 Task: Add an event with the title Casual Marketing Campaign Brainstorming, date '2023/11/09', time 9:40 AM to 11:40 AM, logged in from the account softage.10@softage.netand send the event invitation to softage.8@softage.net and softage.1@softage.net. Set a reminder for the event 15 minutes before
Action: Mouse moved to (74, 105)
Screenshot: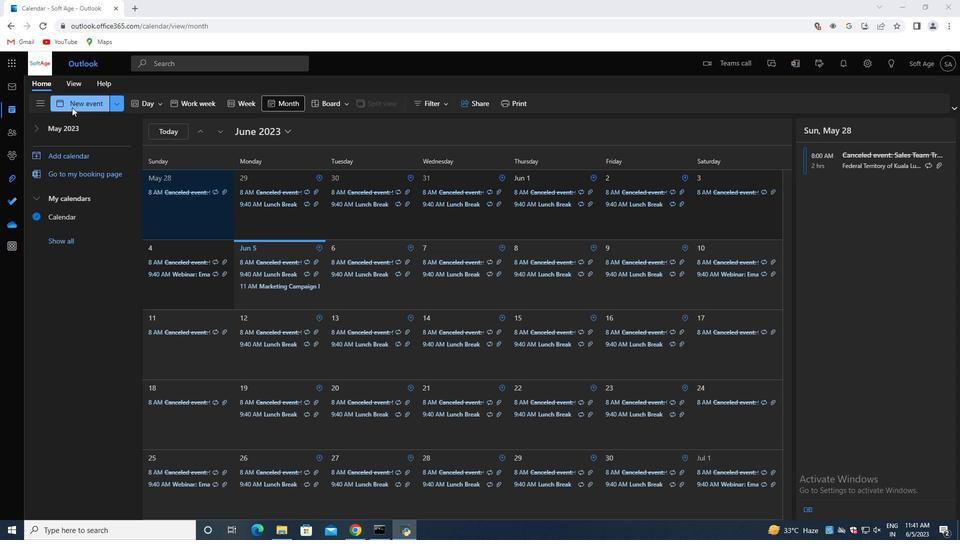 
Action: Mouse pressed left at (74, 105)
Screenshot: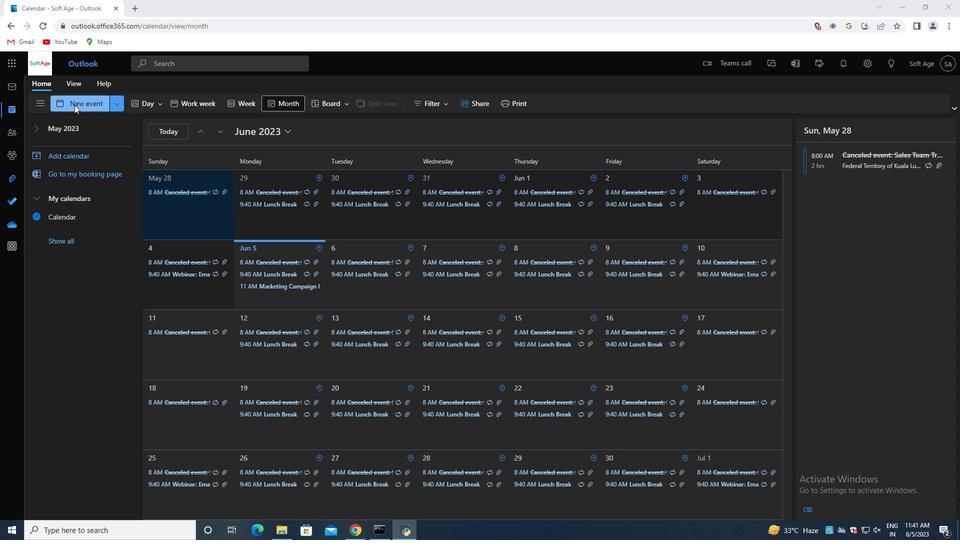 
Action: Mouse moved to (263, 165)
Screenshot: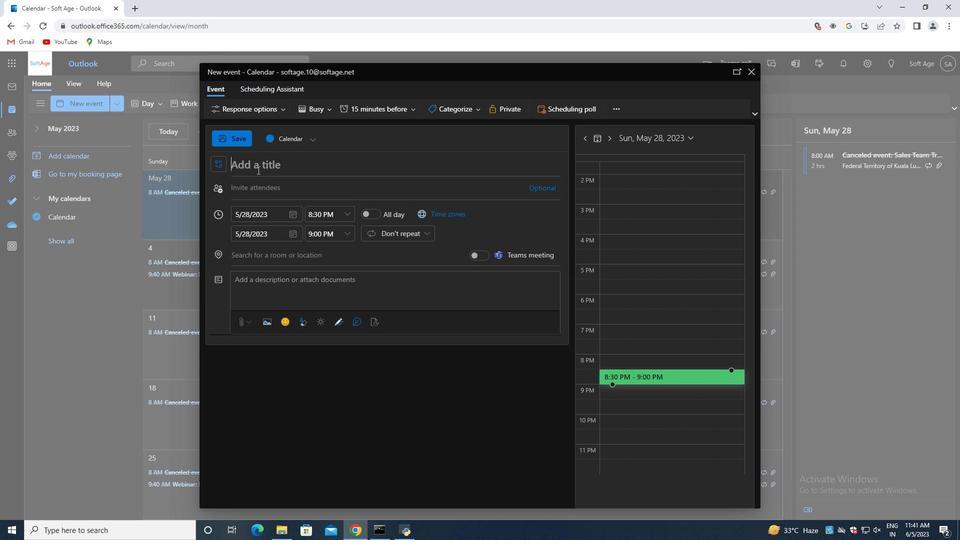 
Action: Mouse pressed left at (263, 165)
Screenshot: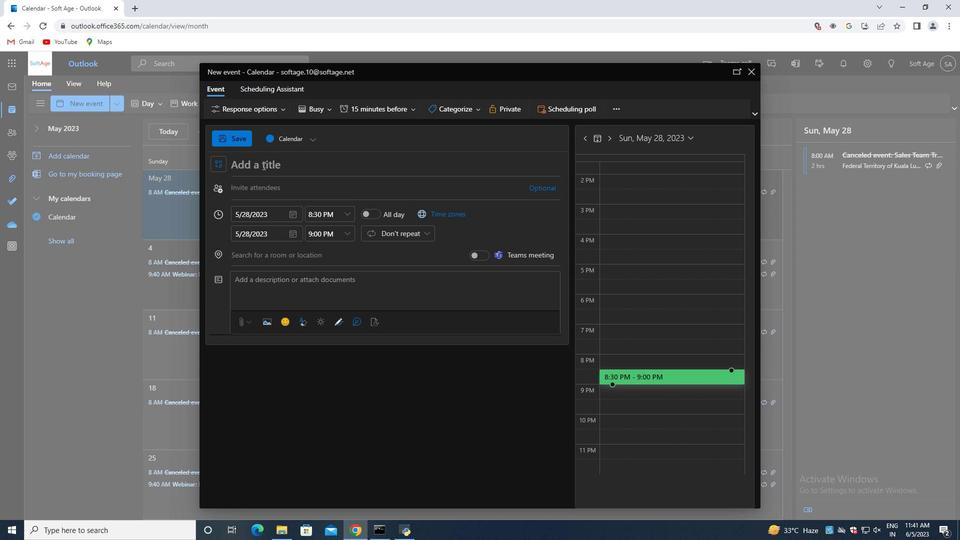 
Action: Key pressed <Key.shift>Casual<Key.space><Key.shift>Marketing<Key.space><Key.shift>Campaign<Key.space><Key.shift>Brainstorming
Screenshot: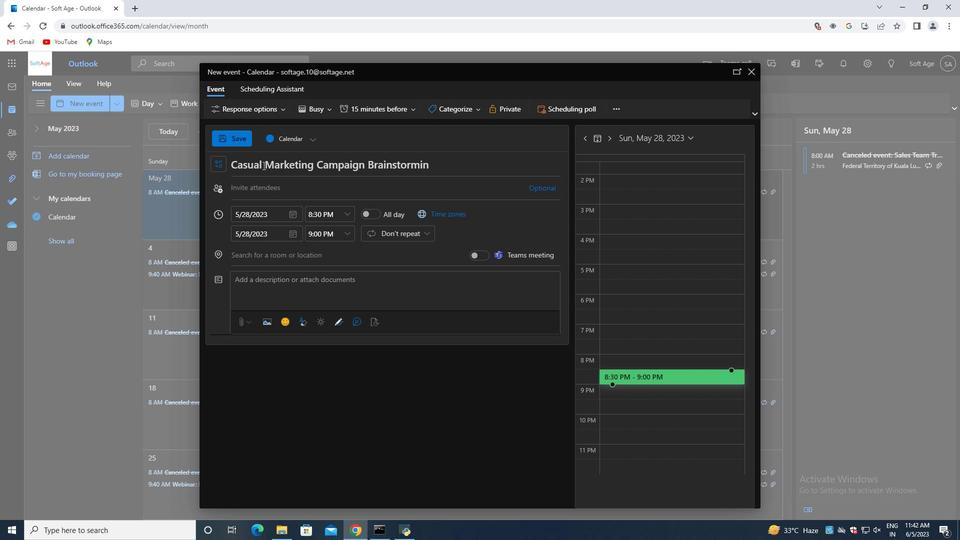 
Action: Mouse moved to (294, 214)
Screenshot: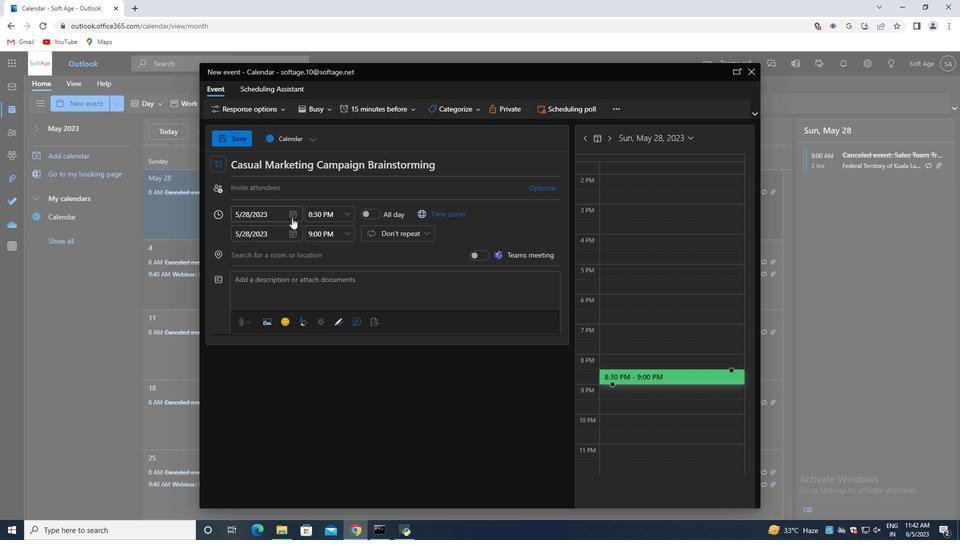 
Action: Mouse pressed left at (294, 214)
Screenshot: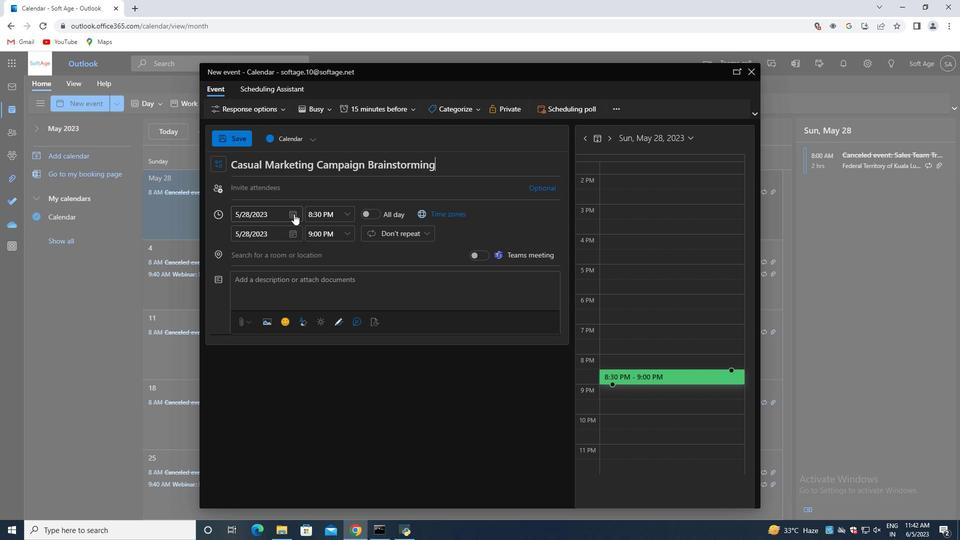 
Action: Mouse moved to (330, 237)
Screenshot: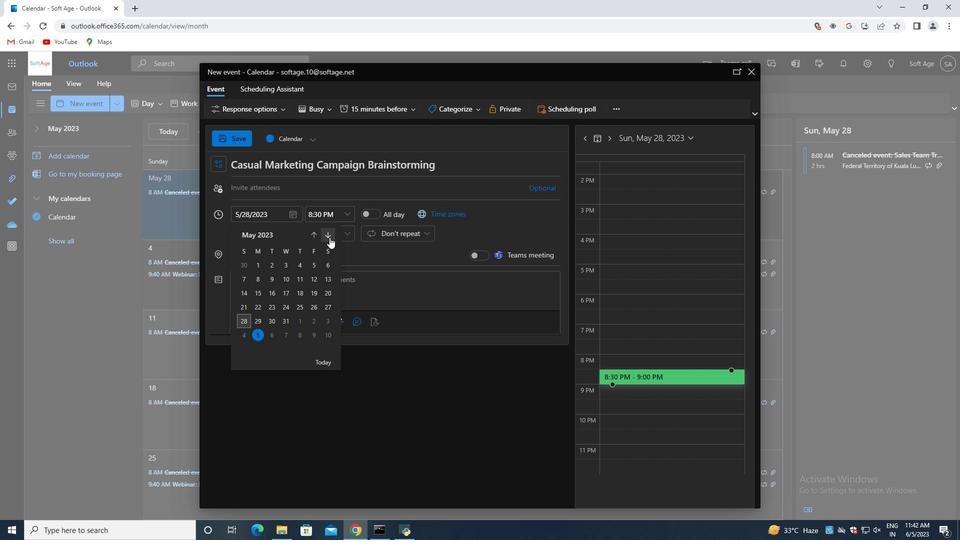 
Action: Mouse pressed left at (330, 237)
Screenshot: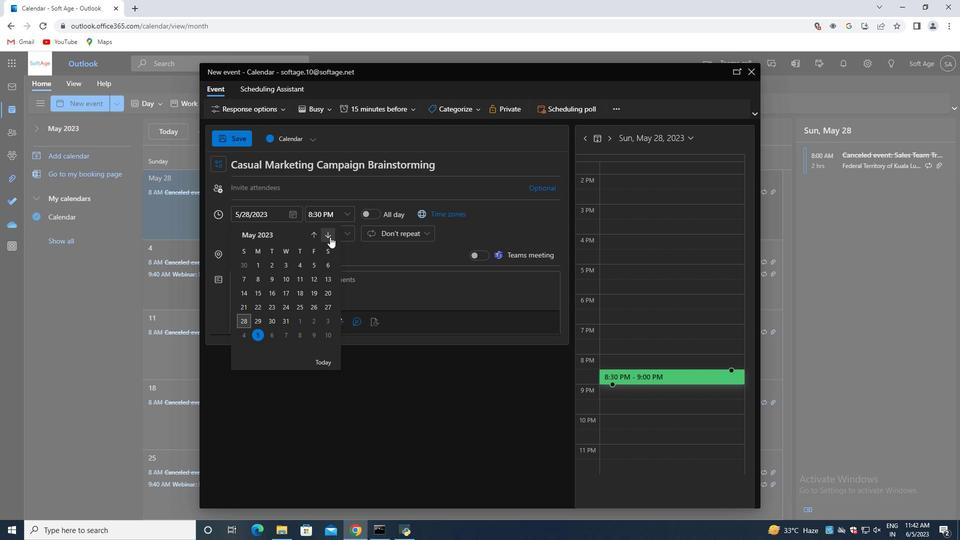 
Action: Mouse moved to (330, 236)
Screenshot: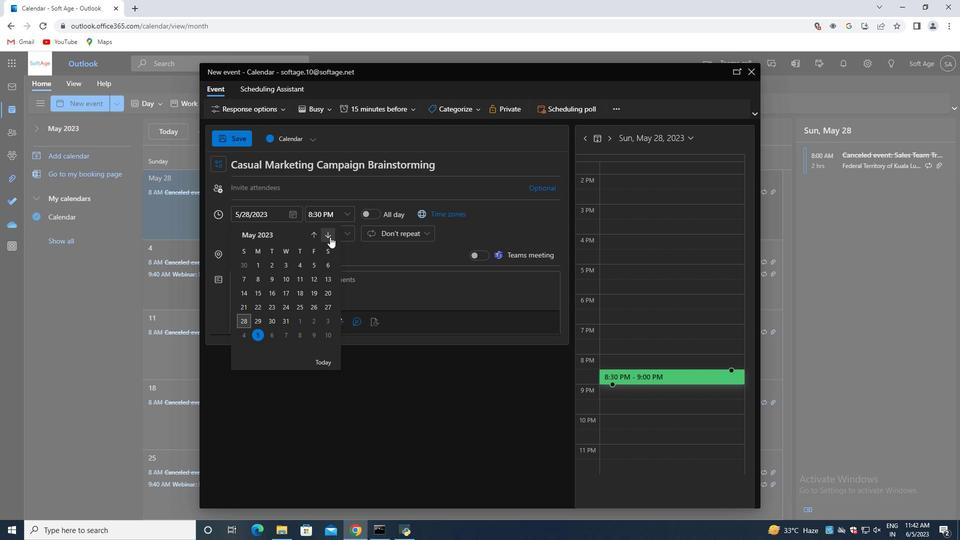 
Action: Mouse pressed left at (330, 236)
Screenshot: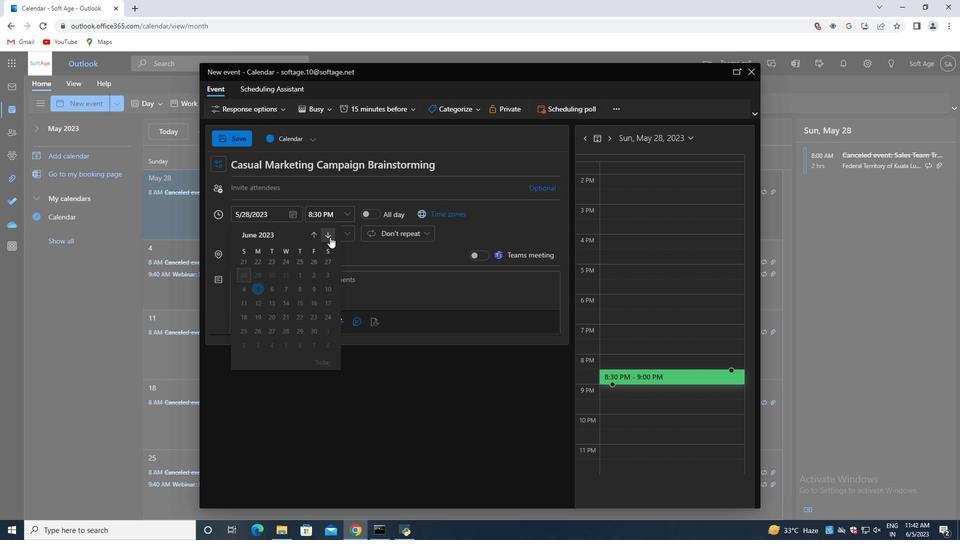 
Action: Mouse pressed left at (330, 236)
Screenshot: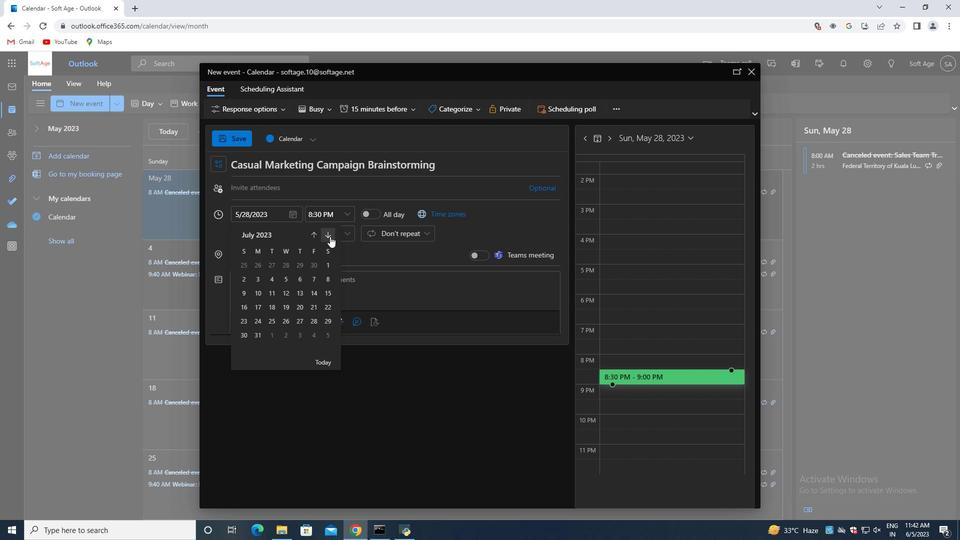 
Action: Mouse pressed left at (330, 236)
Screenshot: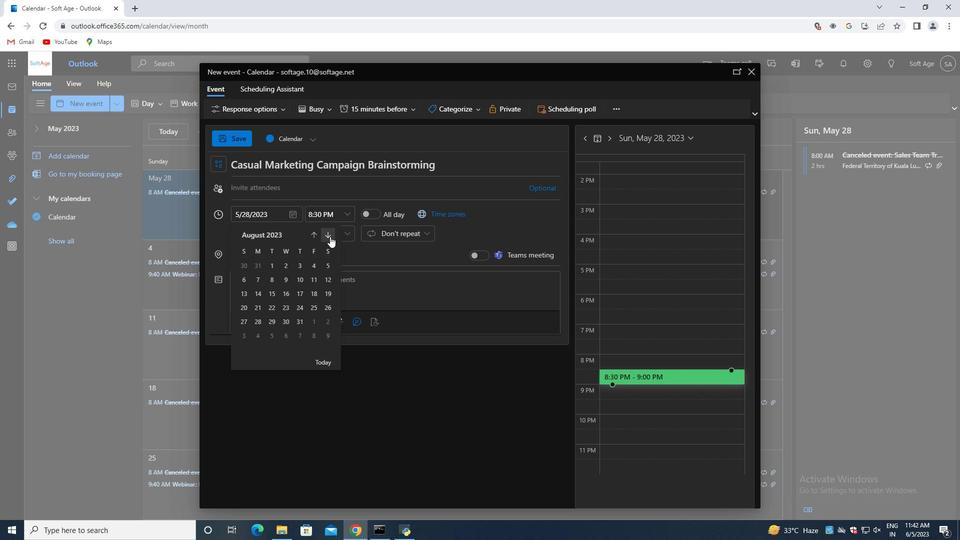 
Action: Mouse pressed left at (330, 236)
Screenshot: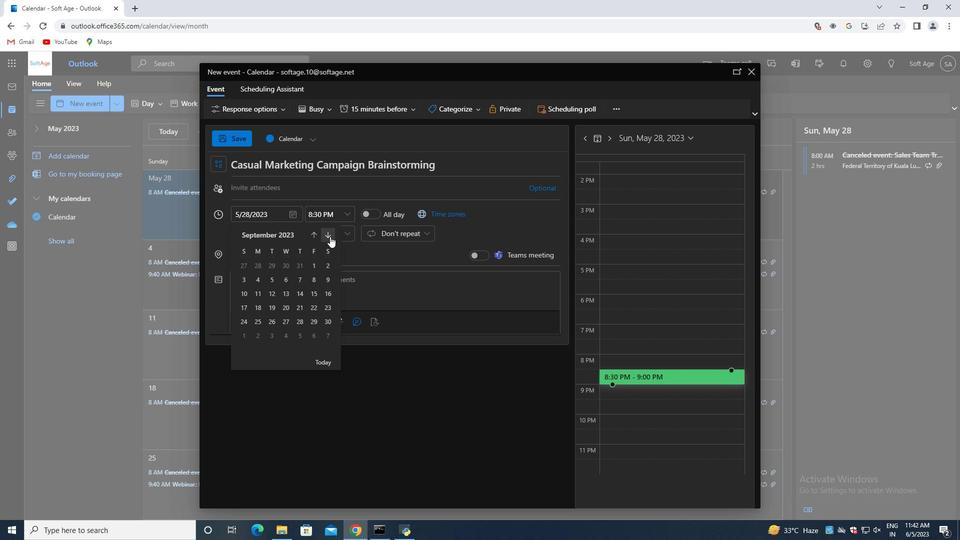 
Action: Mouse pressed left at (330, 236)
Screenshot: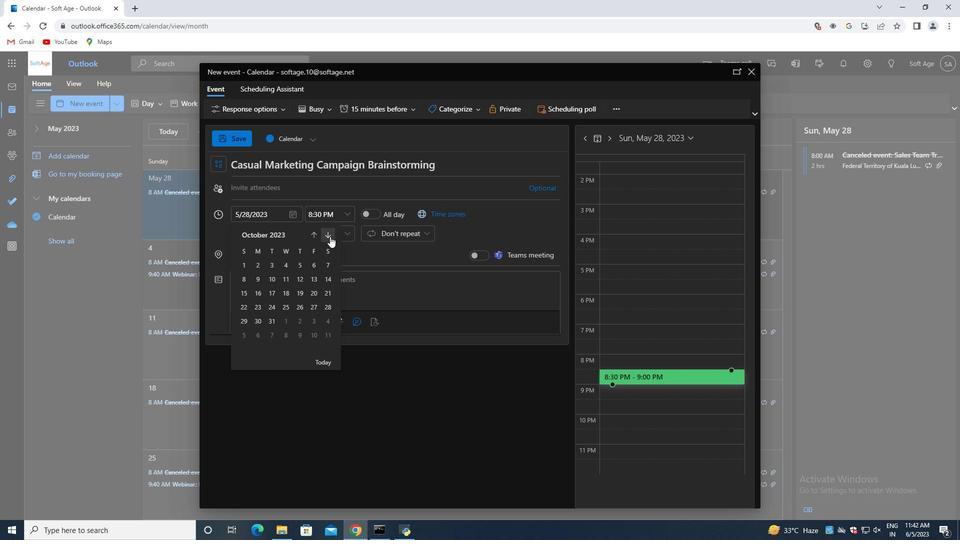 
Action: Mouse moved to (296, 278)
Screenshot: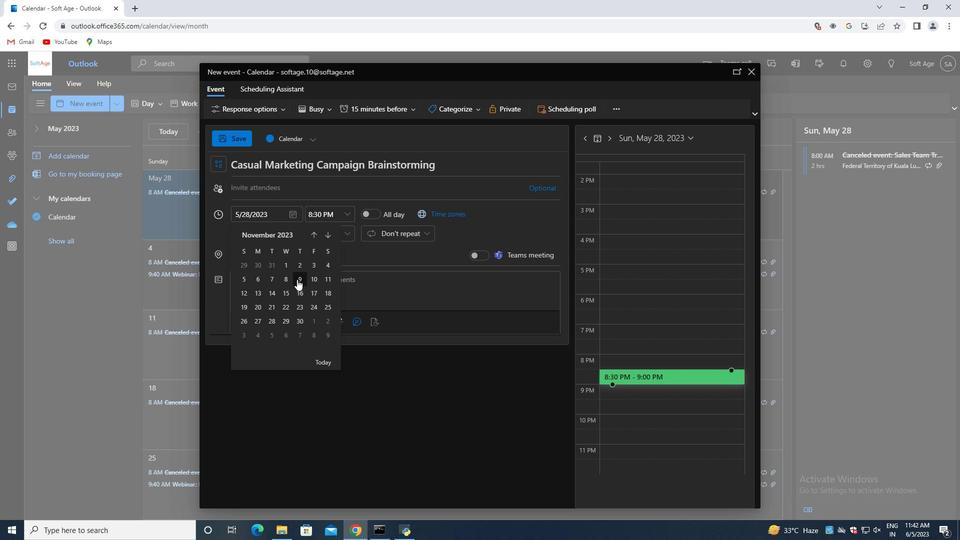 
Action: Mouse pressed left at (296, 278)
Screenshot: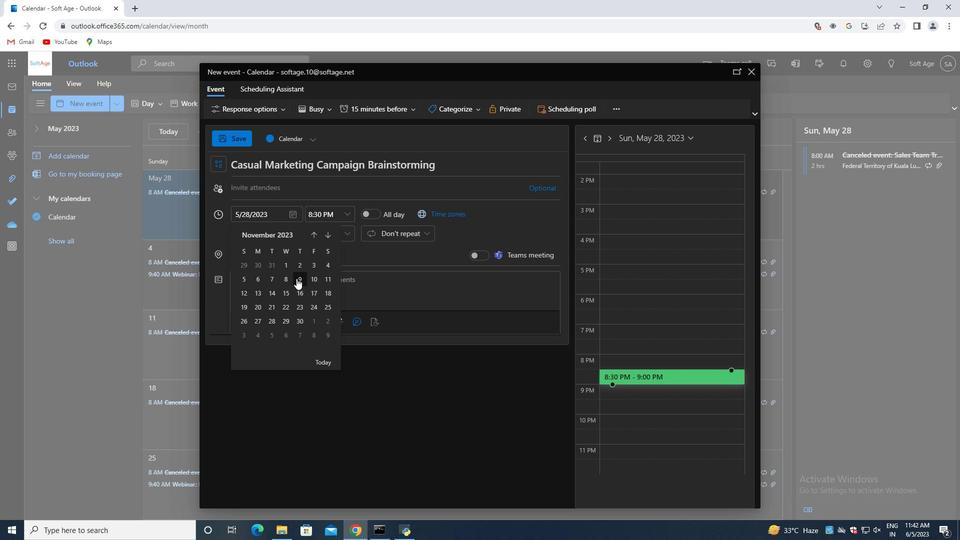 
Action: Mouse moved to (349, 213)
Screenshot: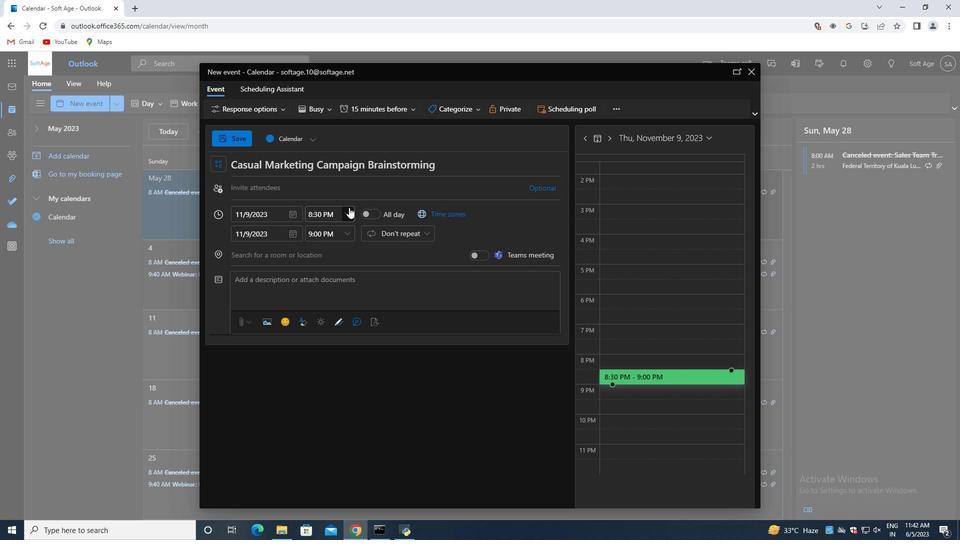 
Action: Mouse pressed left at (349, 213)
Screenshot: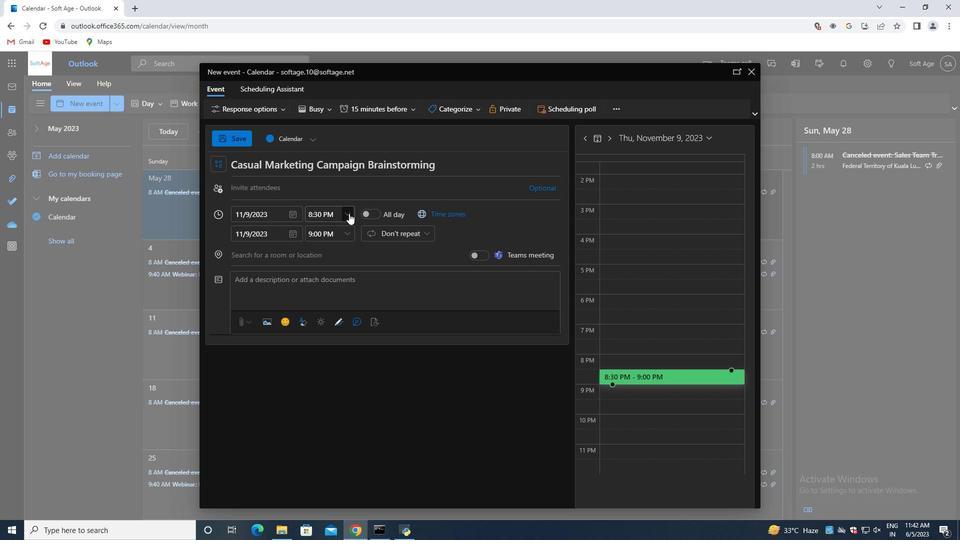 
Action: Mouse moved to (333, 252)
Screenshot: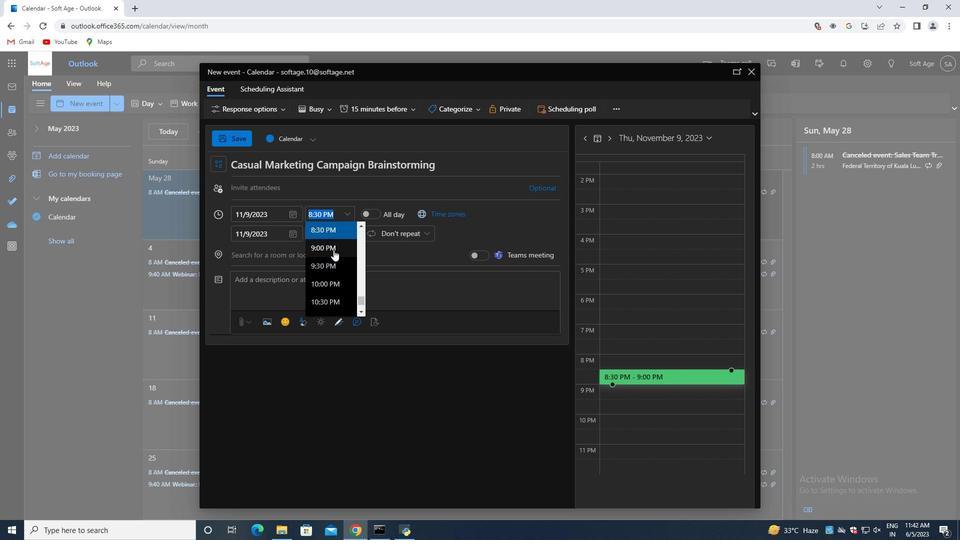 
Action: Mouse scrolled (333, 253) with delta (0, 0)
Screenshot: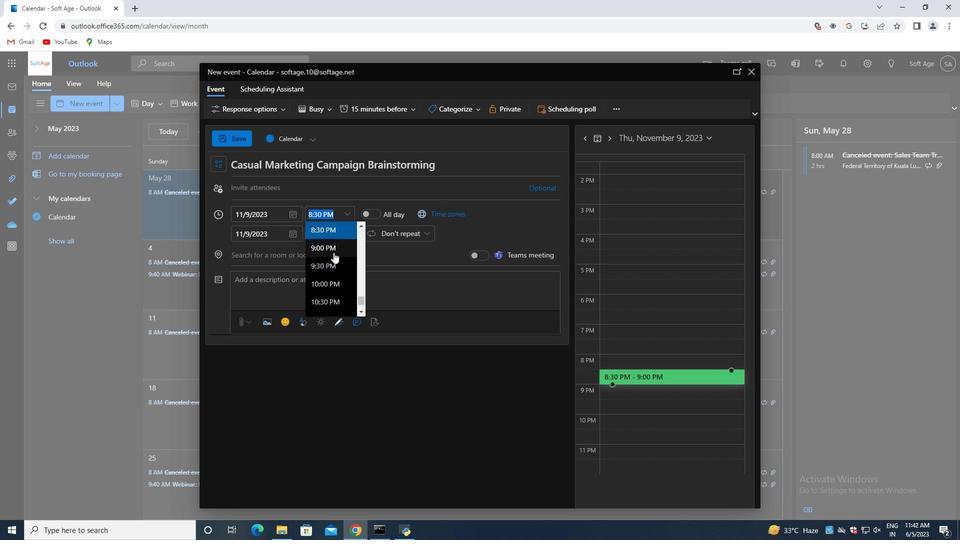 
Action: Mouse scrolled (333, 253) with delta (0, 0)
Screenshot: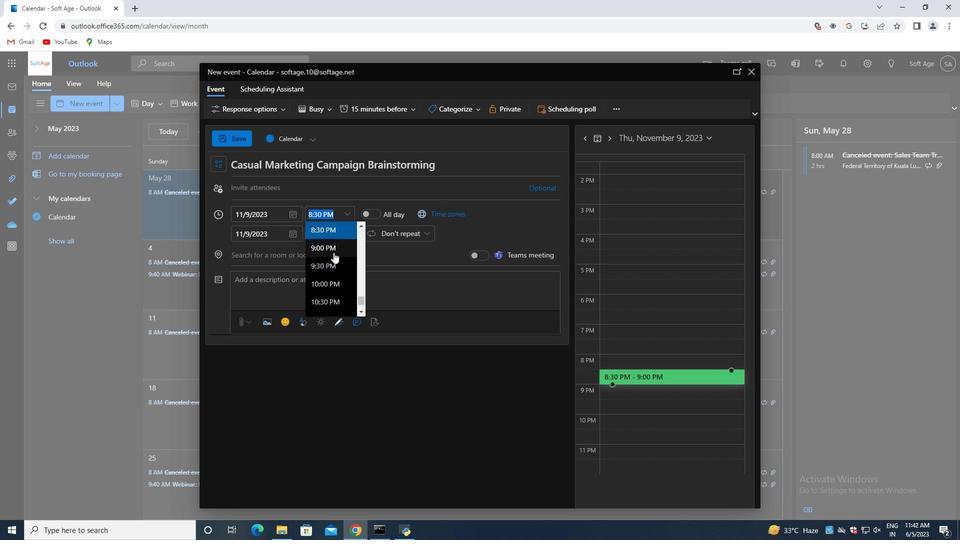 
Action: Mouse scrolled (333, 253) with delta (0, 0)
Screenshot: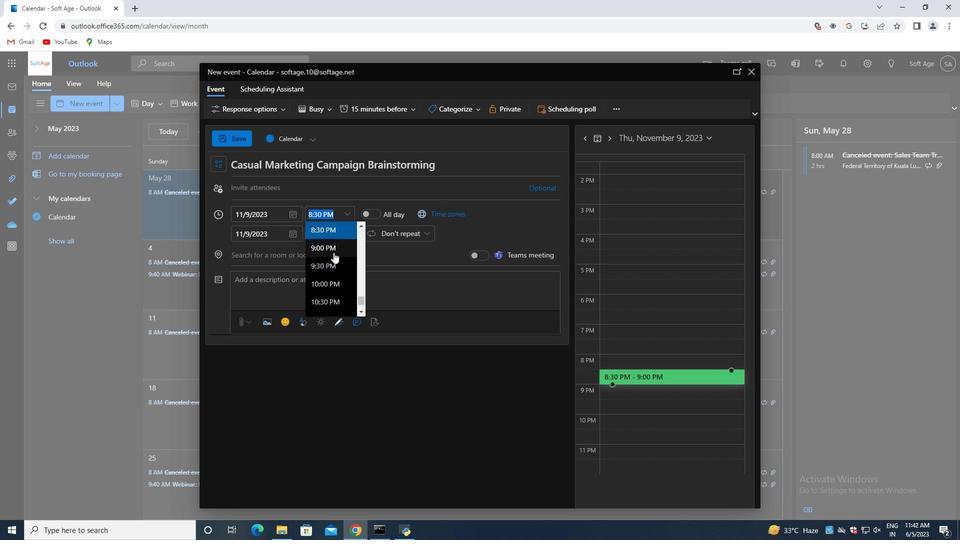 
Action: Mouse scrolled (333, 253) with delta (0, 0)
Screenshot: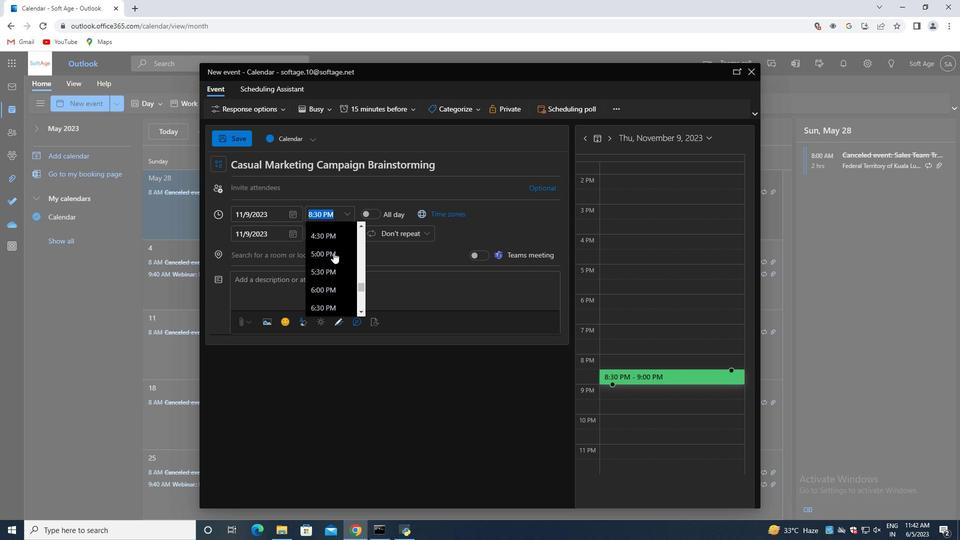 
Action: Mouse scrolled (333, 253) with delta (0, 0)
Screenshot: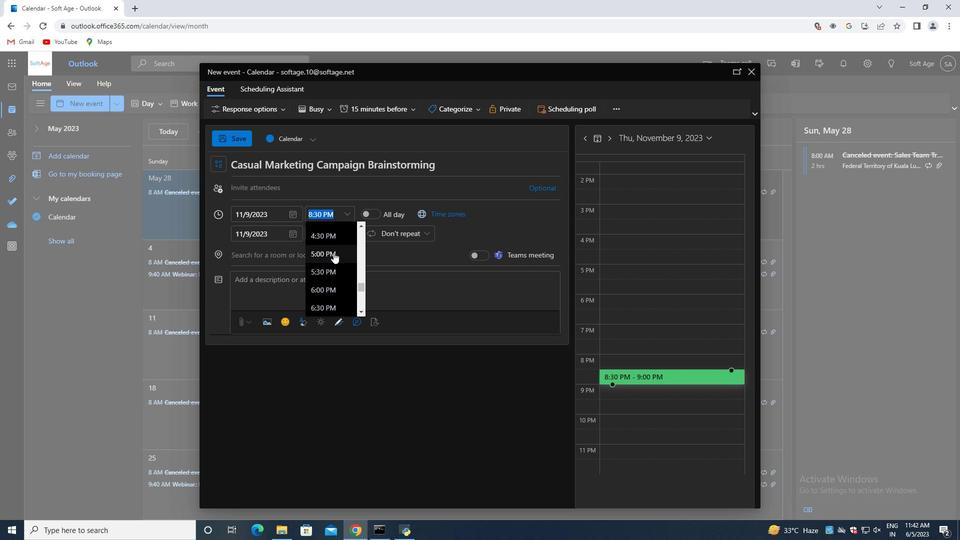 
Action: Mouse scrolled (333, 253) with delta (0, 0)
Screenshot: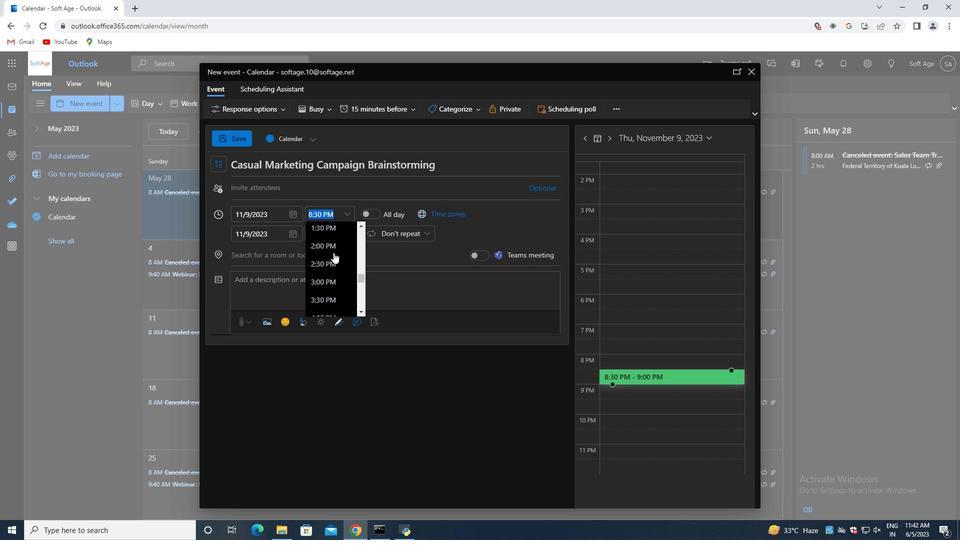 
Action: Mouse scrolled (333, 253) with delta (0, 0)
Screenshot: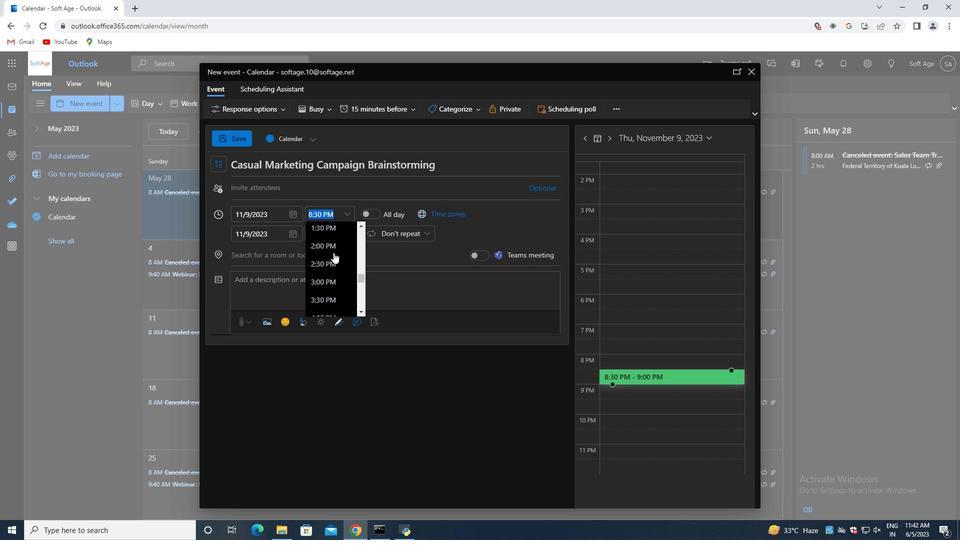 
Action: Mouse scrolled (333, 253) with delta (0, 0)
Screenshot: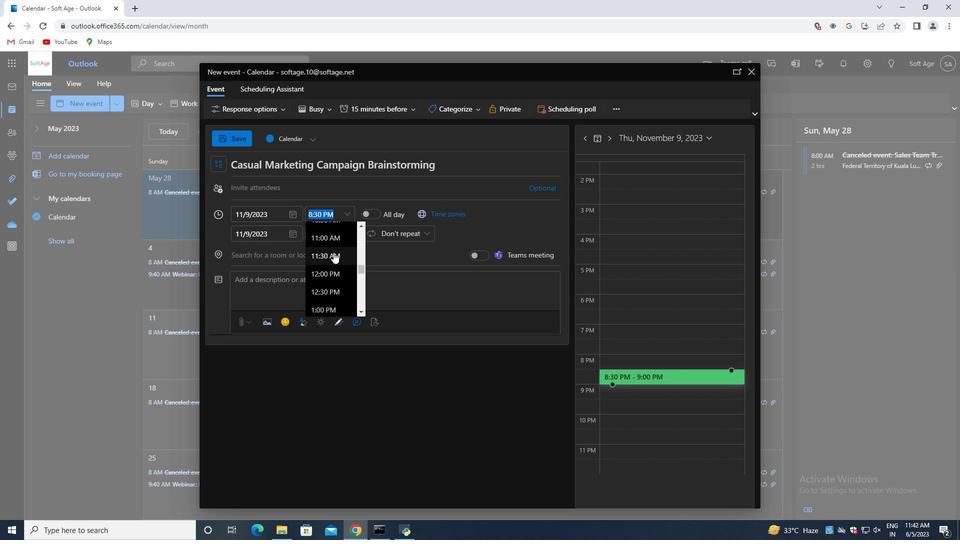 
Action: Mouse moved to (323, 236)
Screenshot: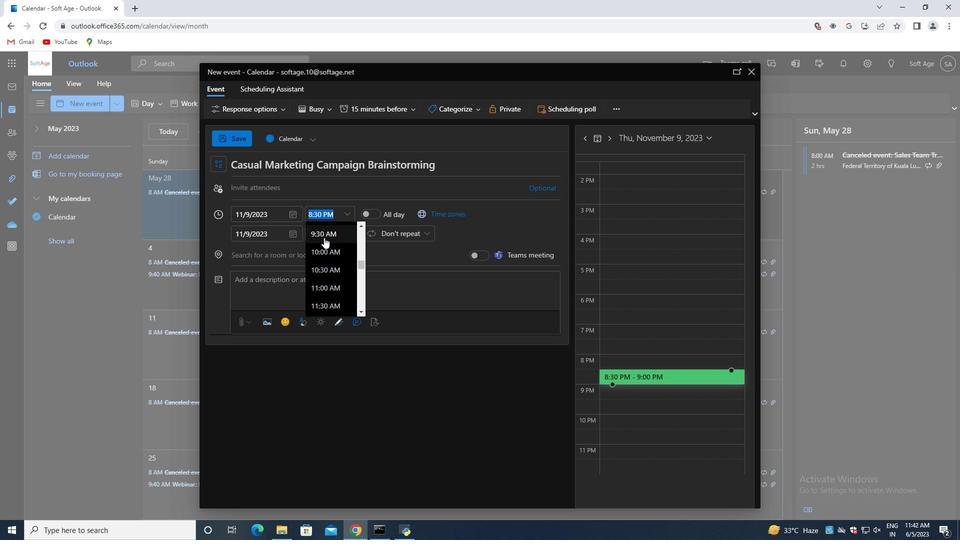 
Action: Mouse pressed left at (323, 236)
Screenshot: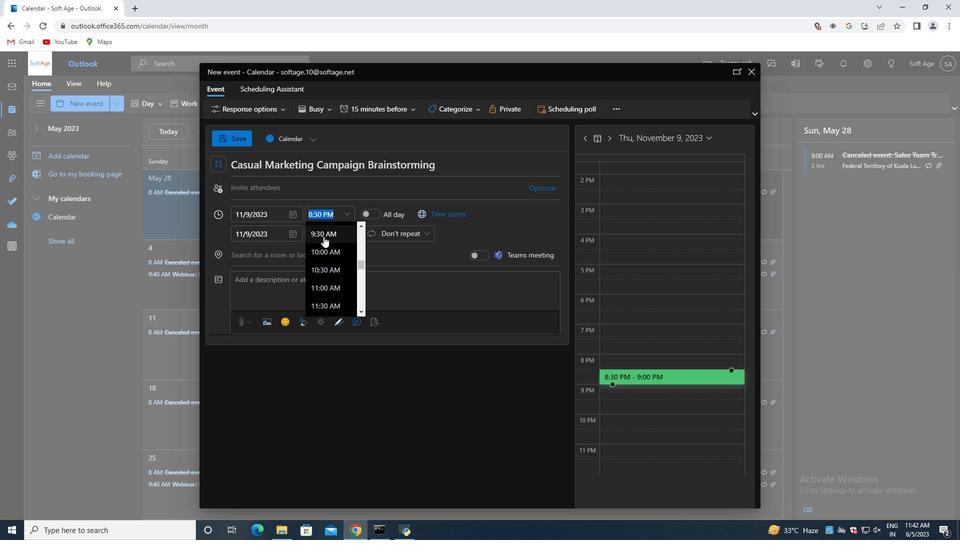 
Action: Key pressed <Key.left><Key.left><Key.left><Key.backspace><Key.backspace>40
Screenshot: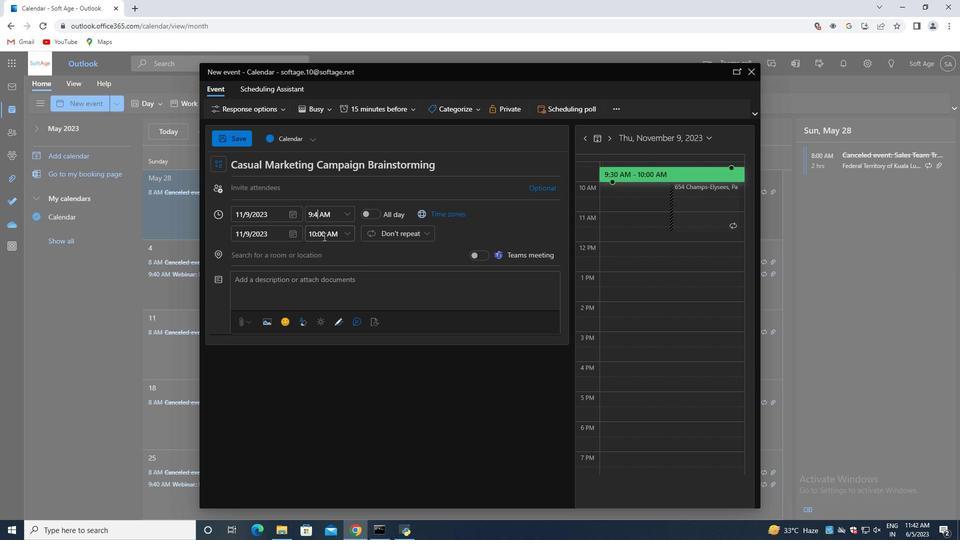 
Action: Mouse moved to (350, 238)
Screenshot: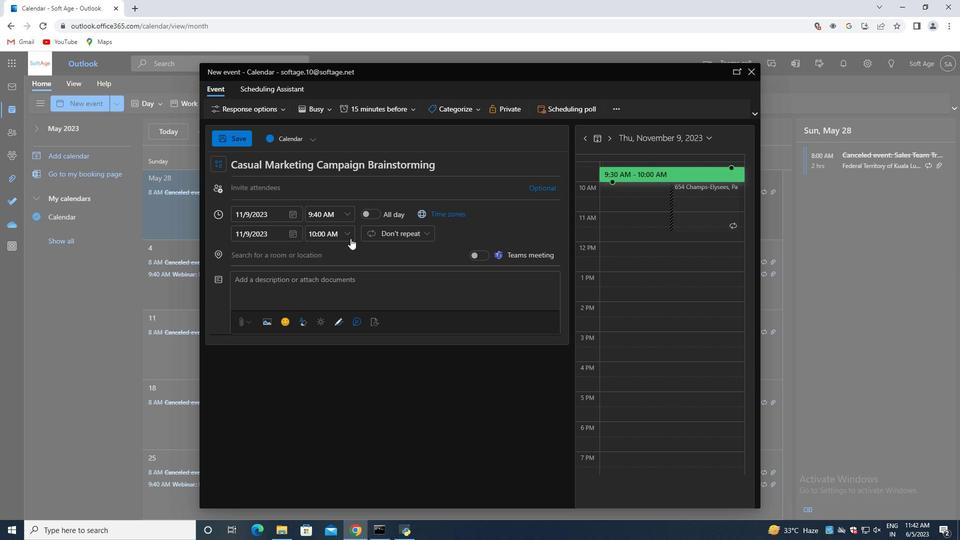
Action: Mouse pressed left at (350, 238)
Screenshot: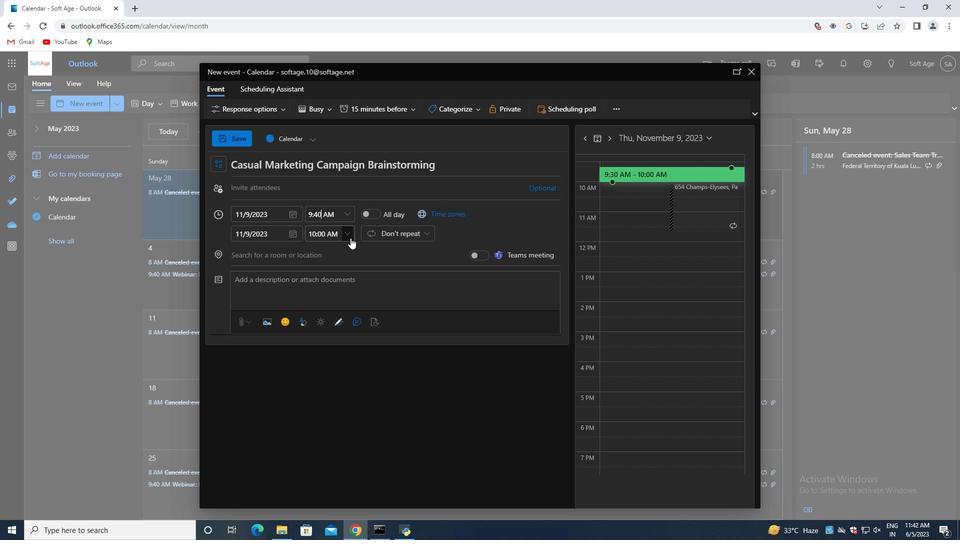 
Action: Mouse moved to (343, 298)
Screenshot: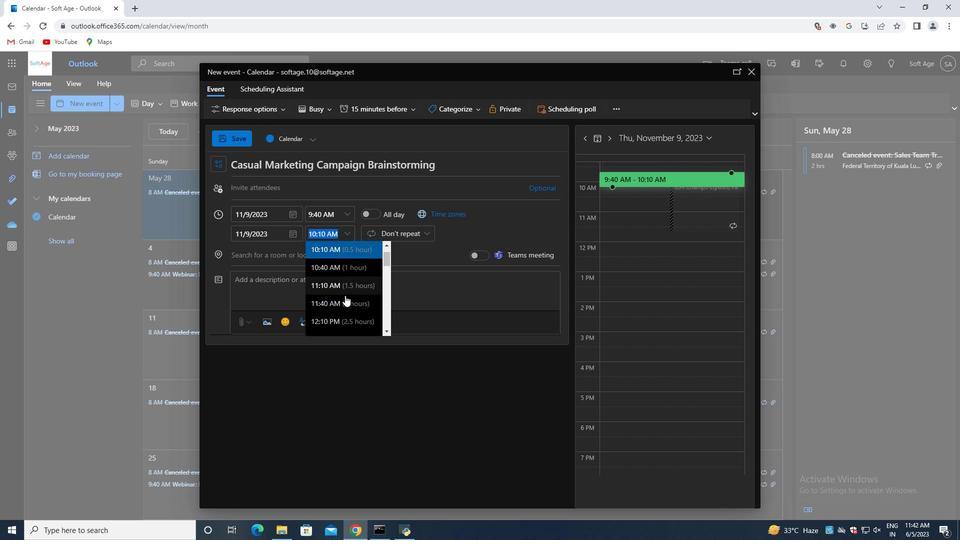 
Action: Mouse pressed left at (343, 298)
Screenshot: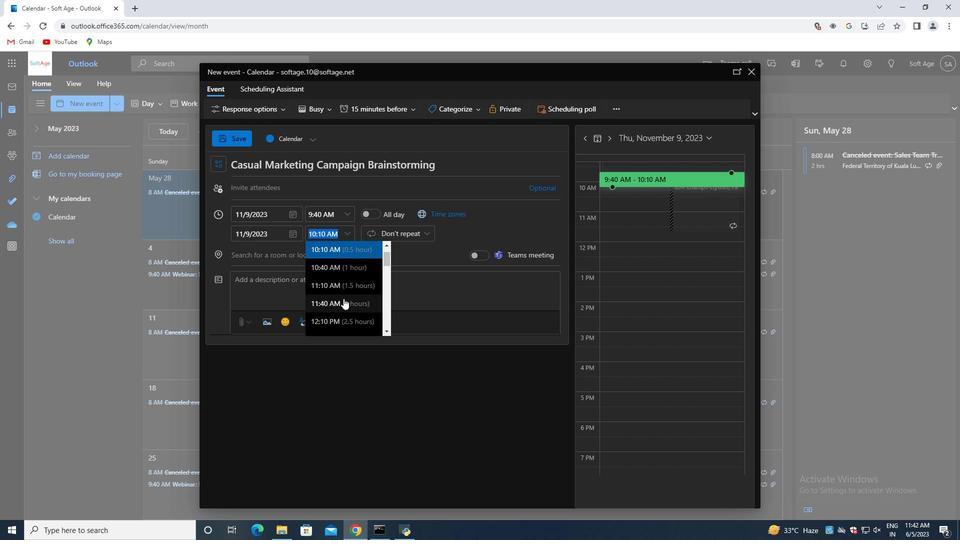 
Action: Mouse moved to (260, 186)
Screenshot: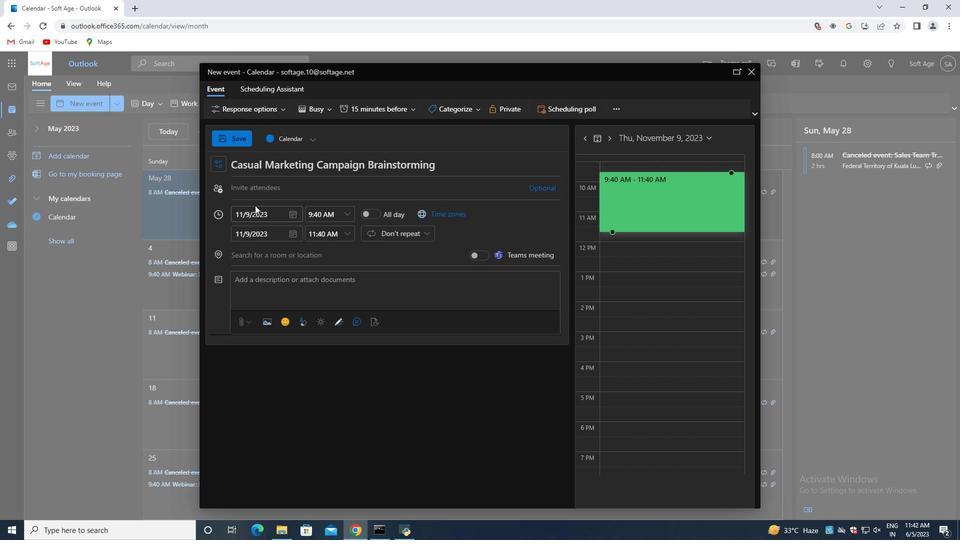 
Action: Mouse pressed left at (260, 186)
Screenshot: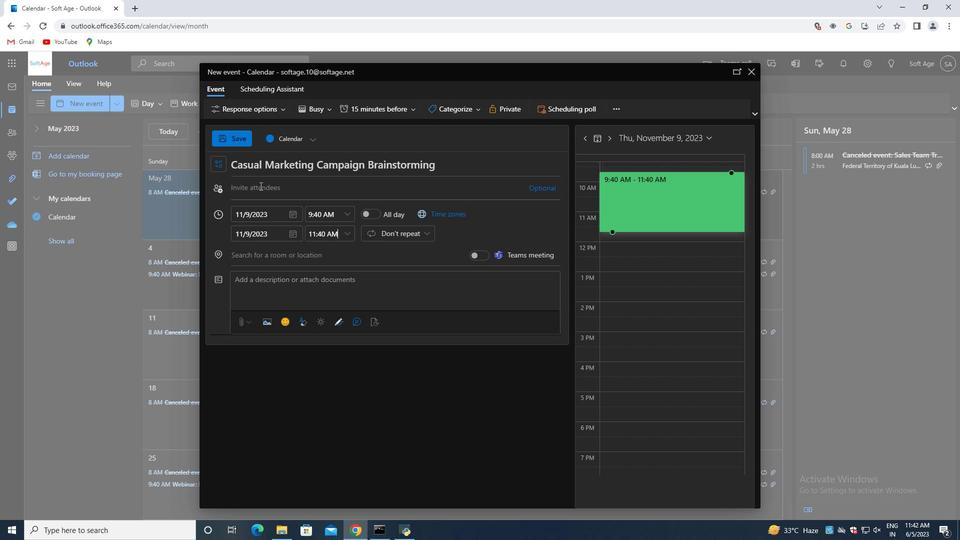
Action: Key pressed softage.8<Key.shift>@sofatge.net<Key.backspace><Key.backspace><Key.backspace><Key.backspace><Key.backspace><Key.backspace><Key.backspace><Key.backspace>tage.net<Key.enter>softage.1<Key.shift>@softage.net<Key.enter>
Screenshot: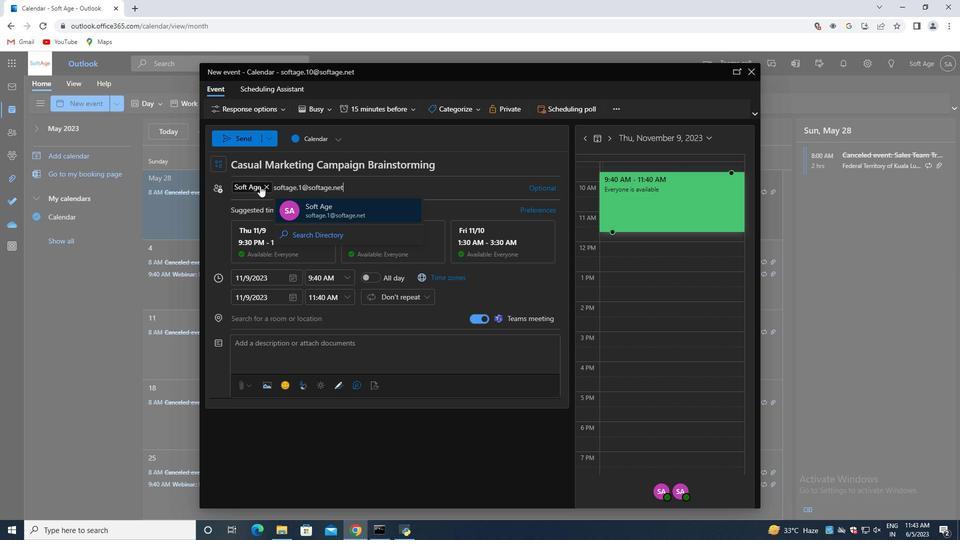 
Action: Mouse moved to (388, 103)
Screenshot: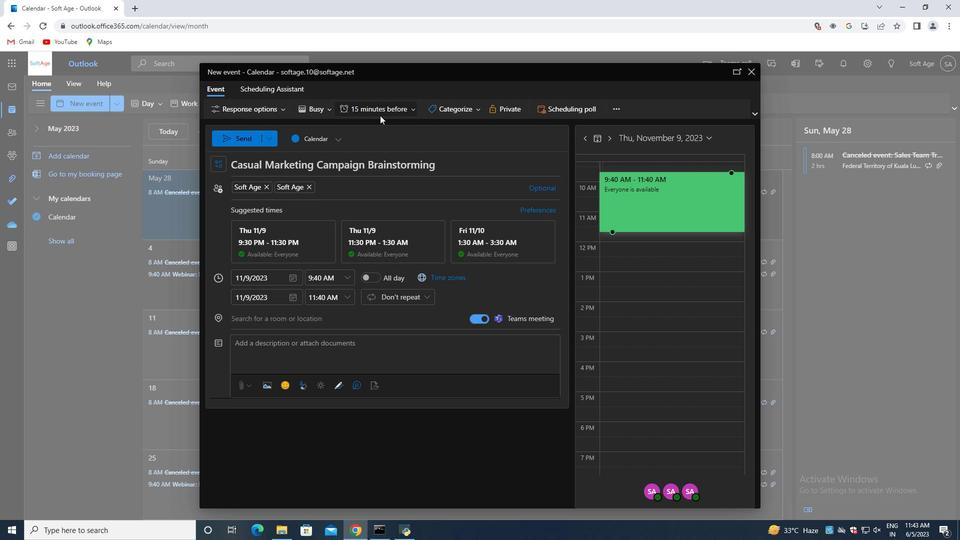 
Action: Mouse pressed left at (388, 103)
Screenshot: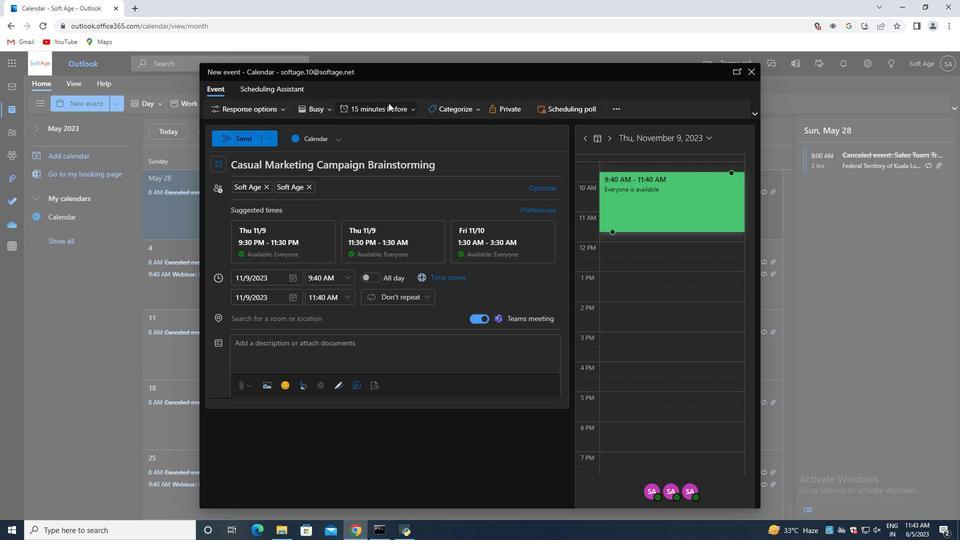 
Action: Mouse moved to (383, 187)
Screenshot: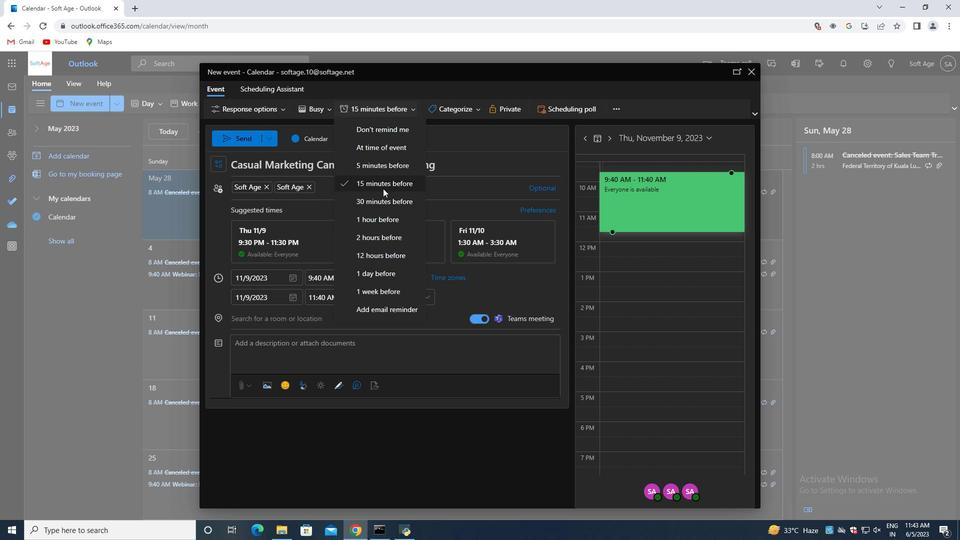 
Action: Mouse pressed left at (383, 187)
Screenshot: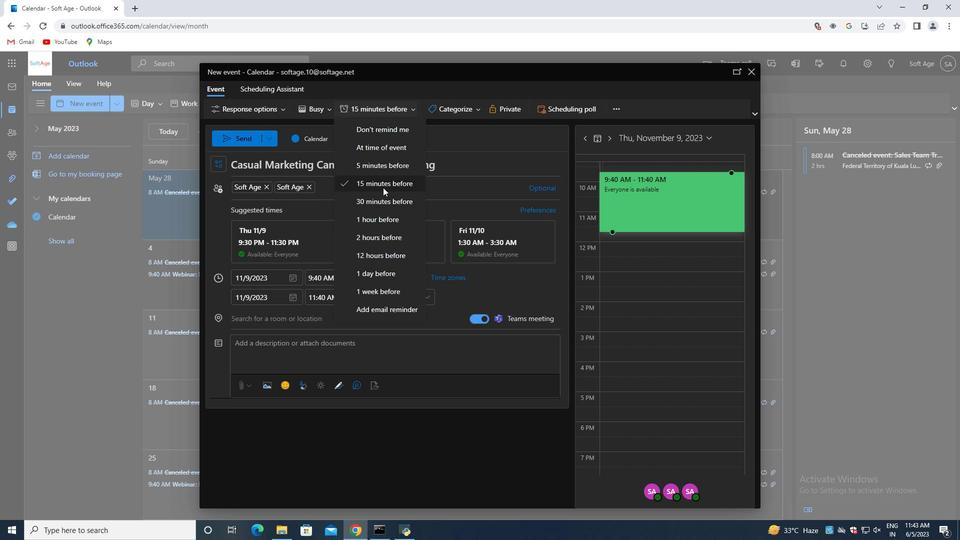 
Action: Mouse moved to (242, 138)
Screenshot: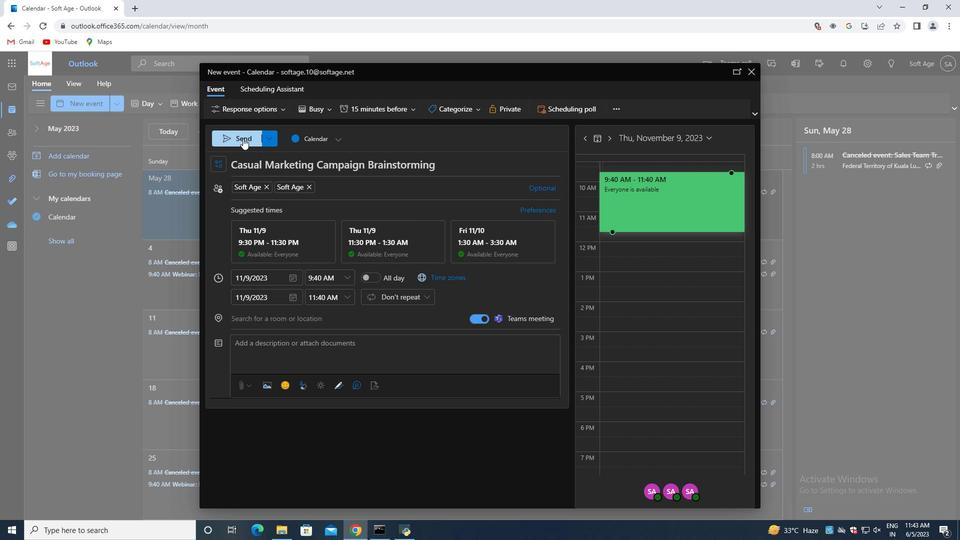 
Action: Mouse pressed left at (242, 138)
Screenshot: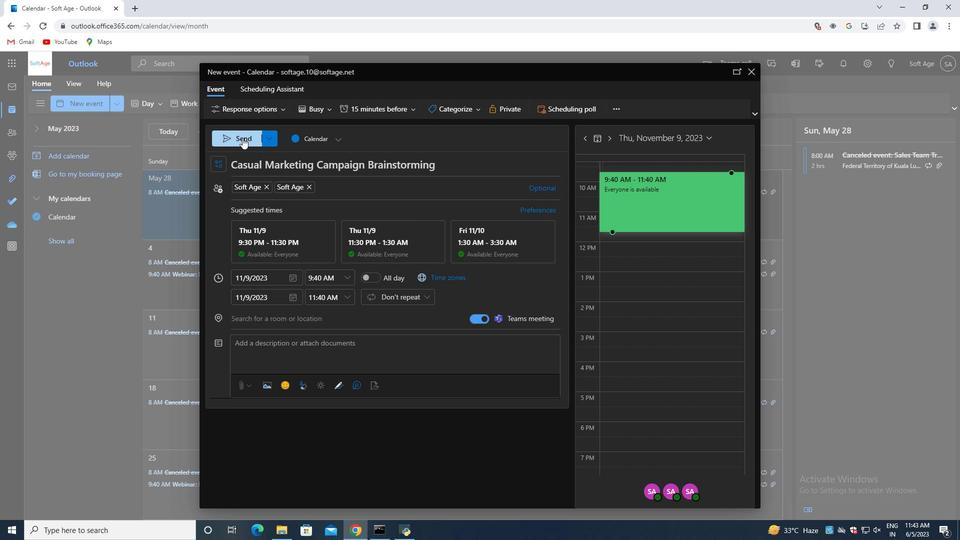 
